 Task: Create List Brand Positioning Review in Board Data Analytics Platforms and Tools to Workspace Leadership Coaching Services. Create List Brand Naming Analysis in Board Social Media Influencer Identification and Outreach to Workspace Leadership Coaching Services. Create List Brand Naming Strategy in Board Market Analysis for Market Segmentation Strategy to Workspace Leadership Coaching Services
Action: Mouse moved to (98, 315)
Screenshot: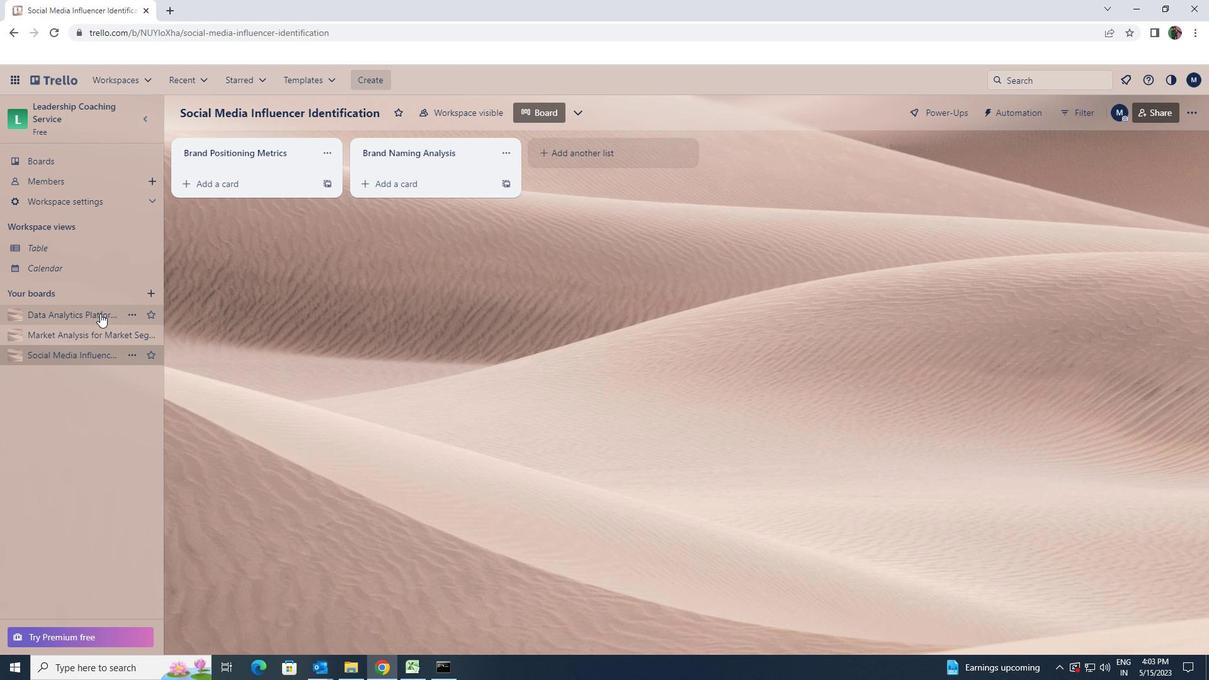 
Action: Mouse pressed left at (98, 315)
Screenshot: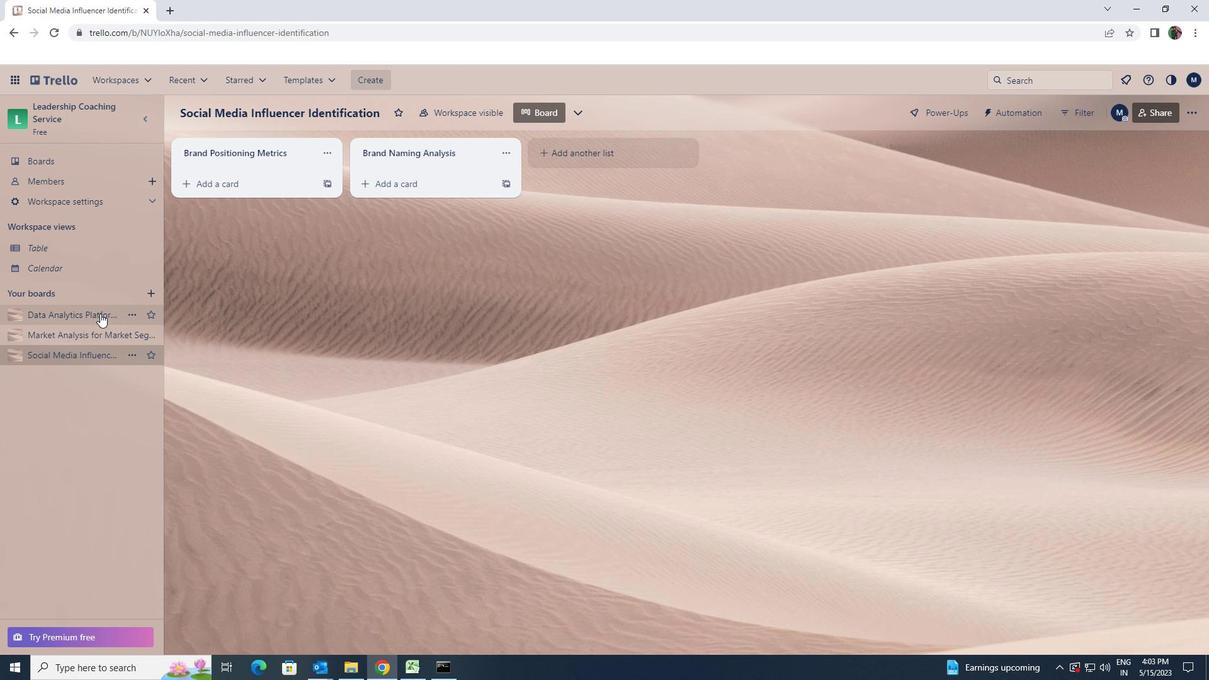 
Action: Mouse moved to (632, 162)
Screenshot: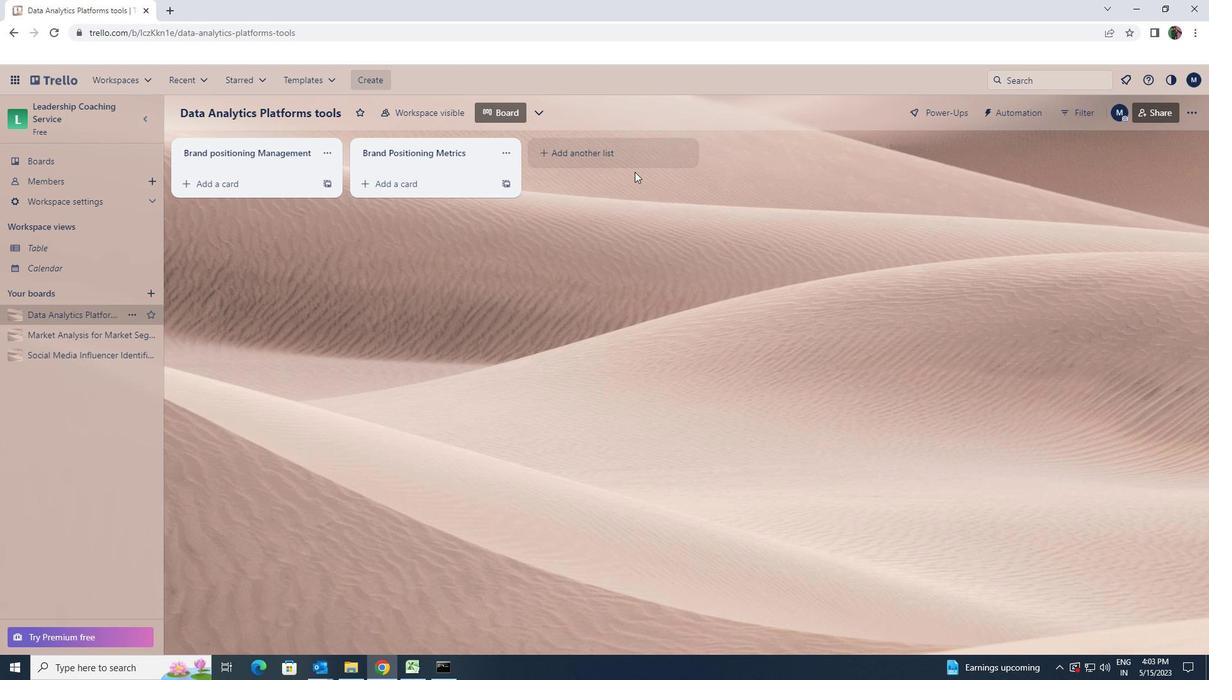 
Action: Mouse pressed left at (632, 162)
Screenshot: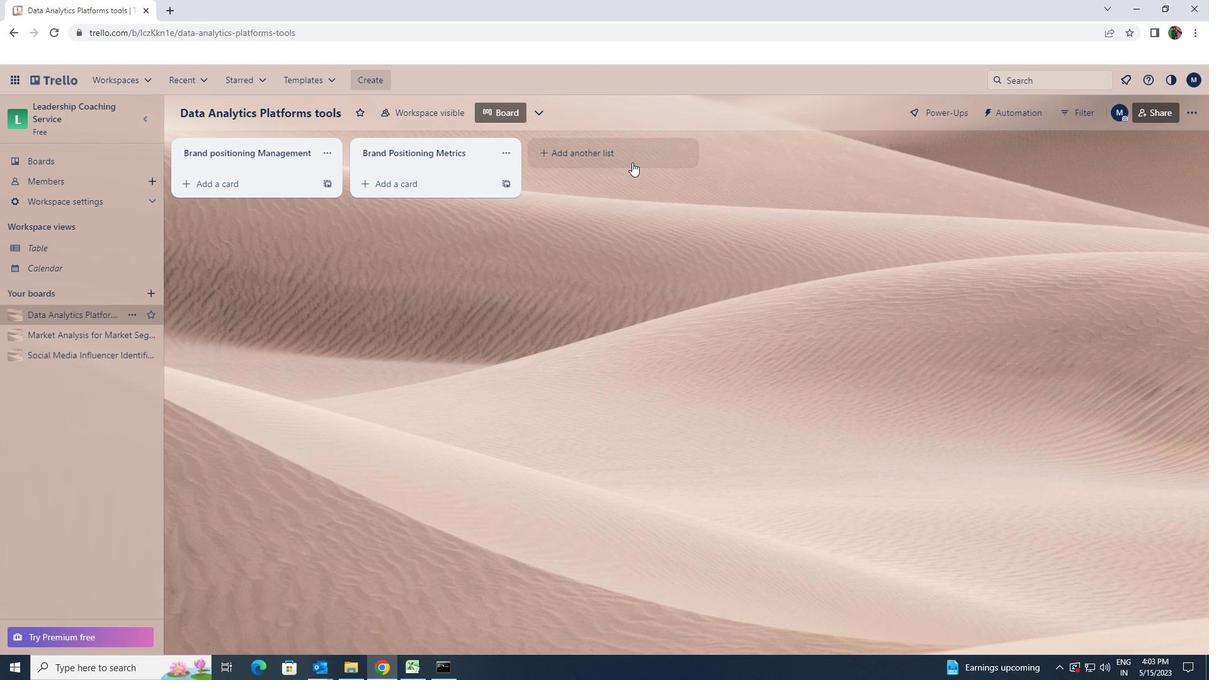 
Action: Key pressed <Key.shift>BRAND<Key.space>POSITIONING<Key.space><Key.shift>REB<Key.backspace>VIEW
Screenshot: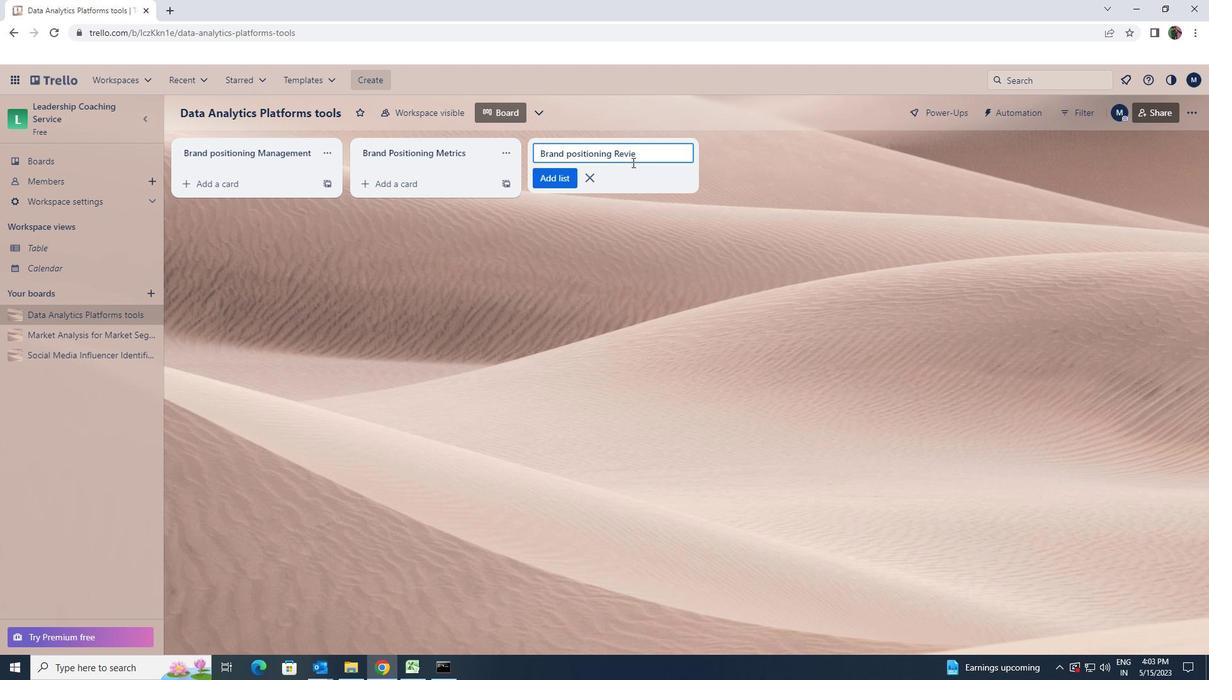 
Action: Mouse moved to (561, 173)
Screenshot: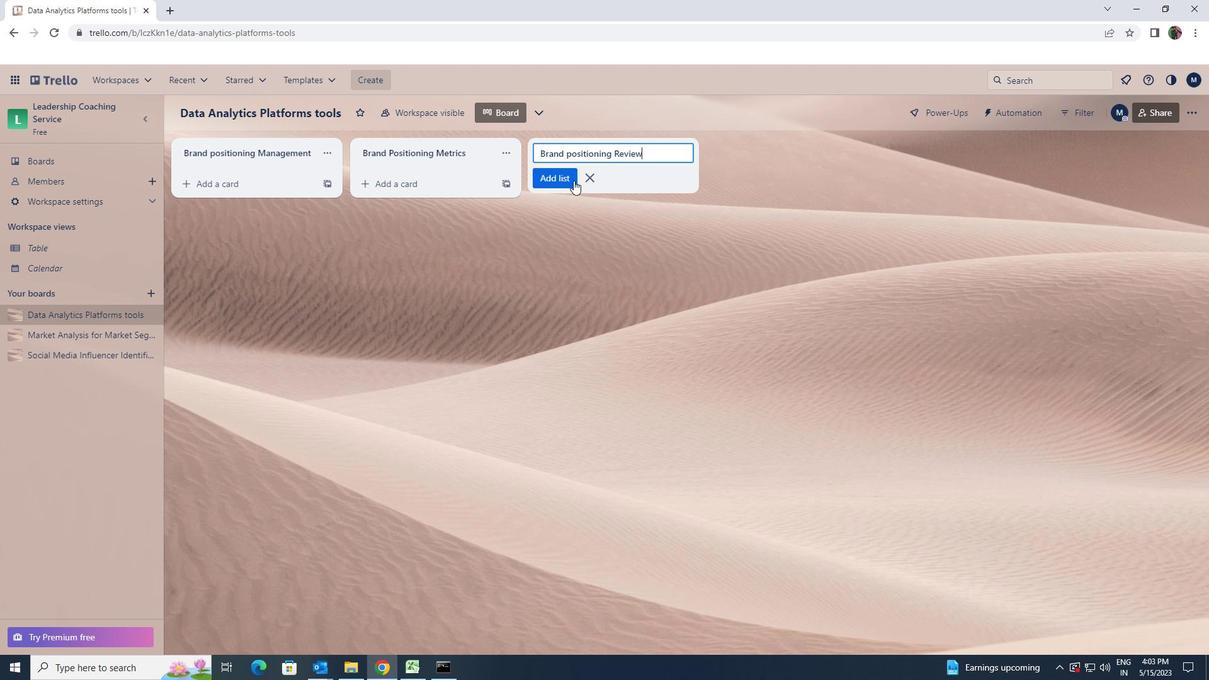 
Action: Mouse pressed left at (561, 173)
Screenshot: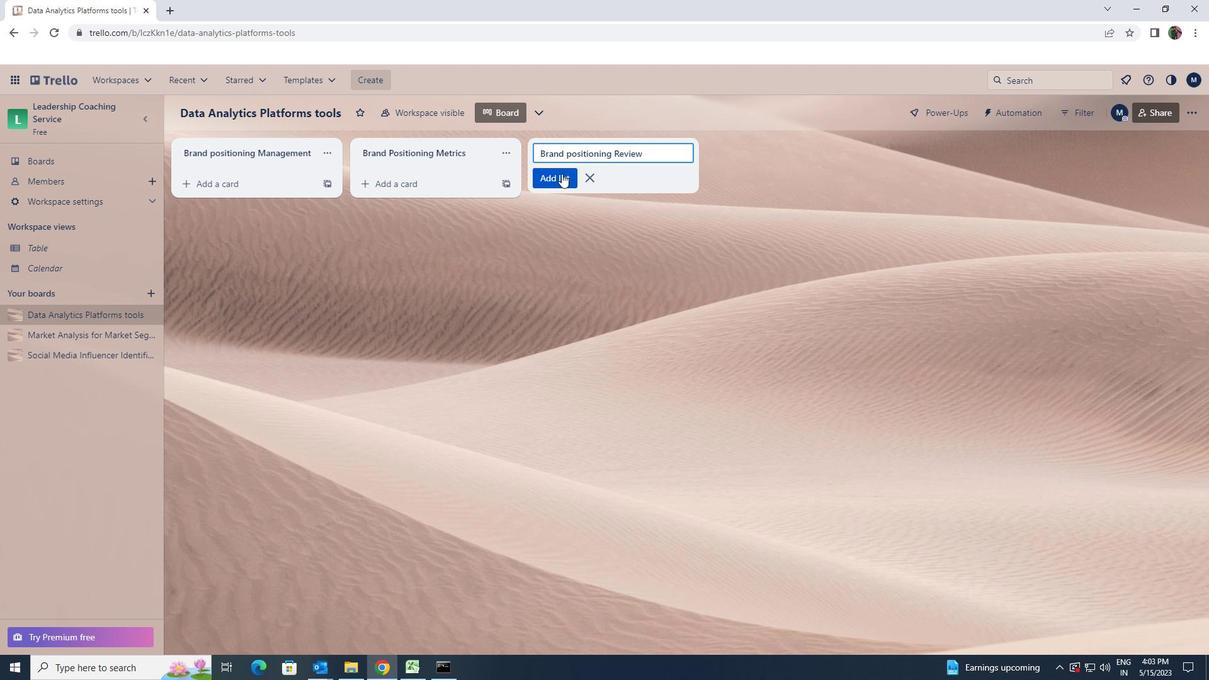 
Action: Mouse moved to (66, 364)
Screenshot: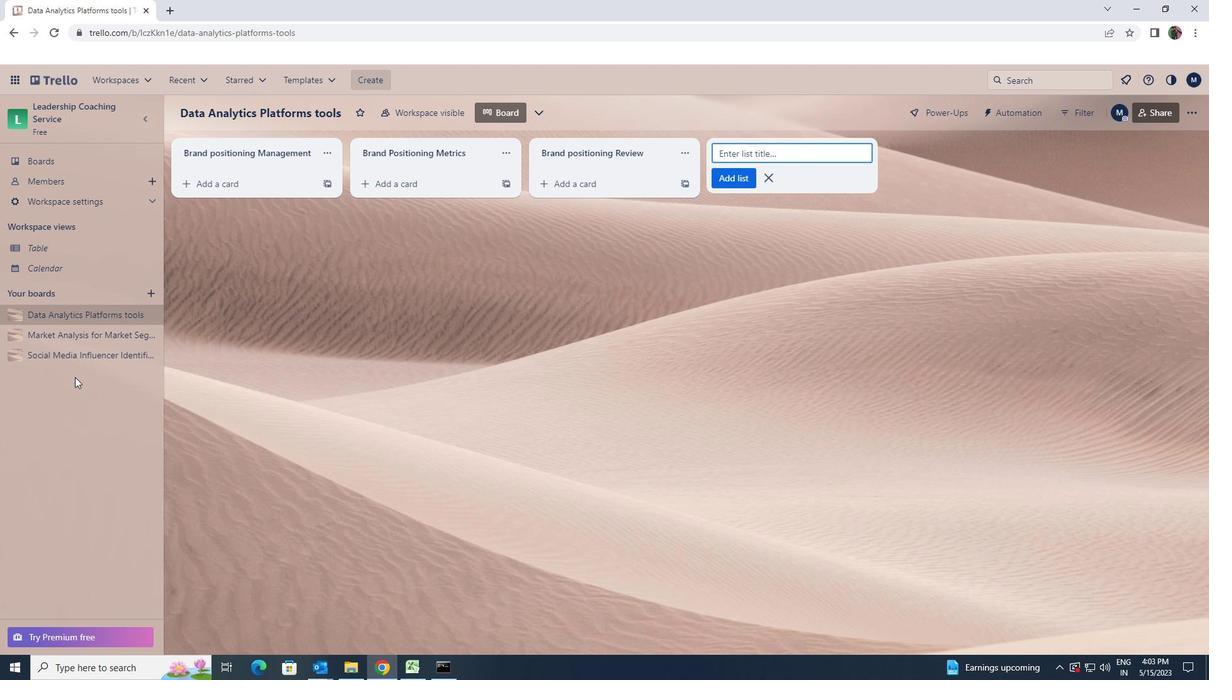 
Action: Mouse pressed left at (66, 364)
Screenshot: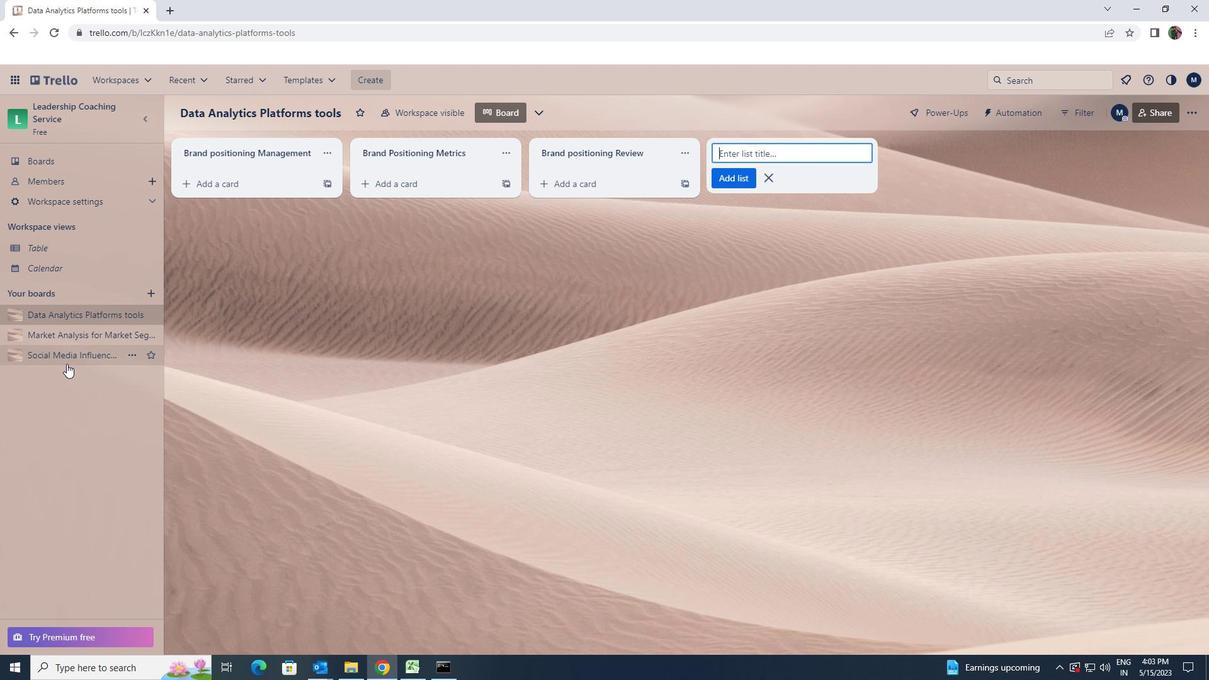 
Action: Mouse moved to (578, 156)
Screenshot: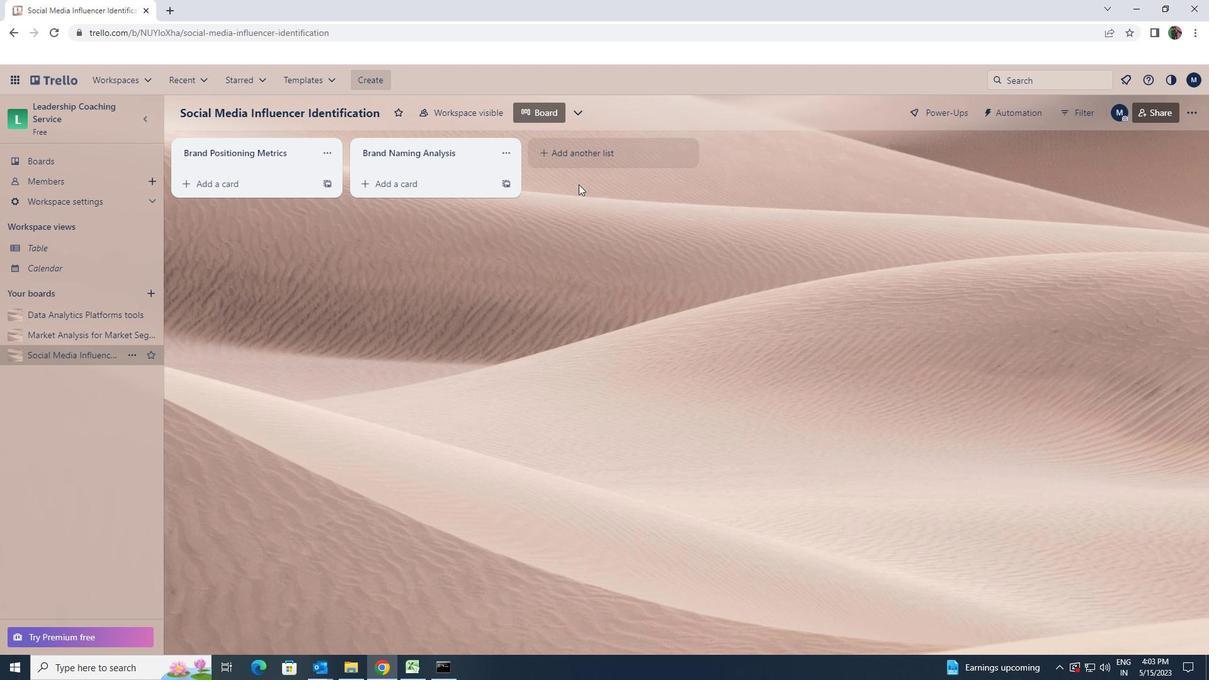 
Action: Mouse pressed left at (578, 156)
Screenshot: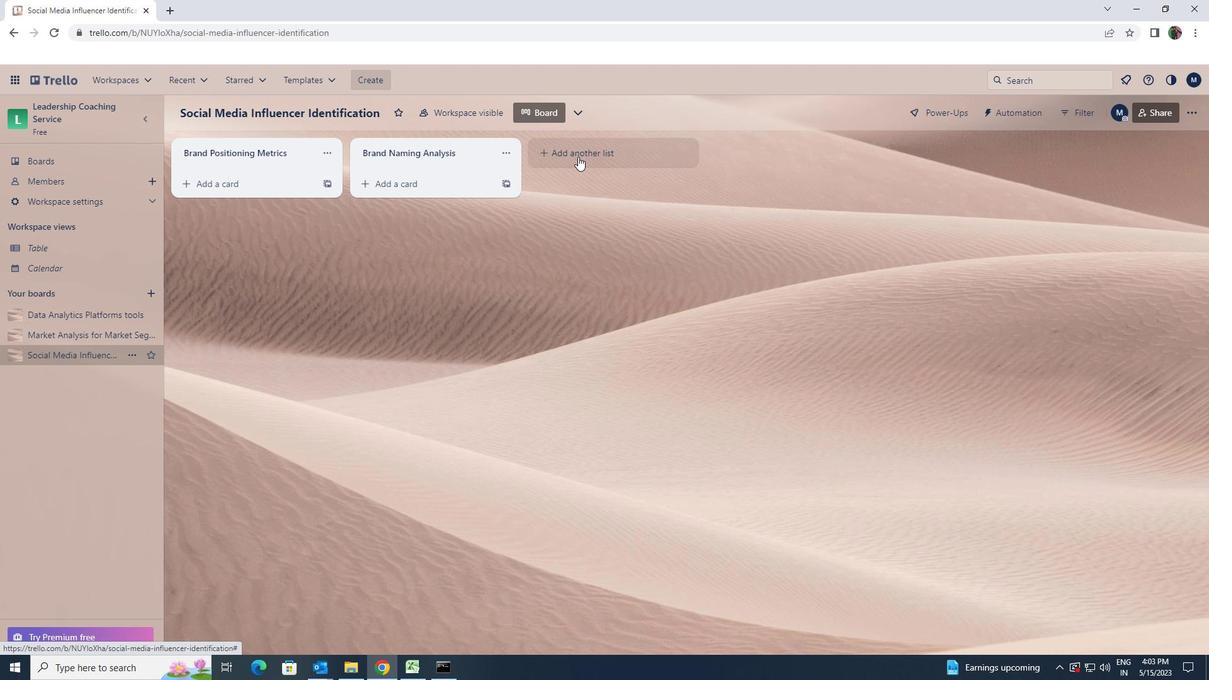 
Action: Key pressed <Key.shift><Key.shift><Key.shift><Key.shift><Key.shift><Key.shift><Key.shift><Key.shift><Key.shift><Key.shift><Key.shift><Key.shift><Key.shift><Key.shift><Key.shift><Key.shift>SOCILA<Key.backspace><Key.backspace>AL<Key.space><Key.shift>MEDIA<Key.space><Key.shift><Key.shift><Key.shift><Key.shift><Key.shift><Key.shift><Key.shift><Key.shift><Key.shift><Key.shift><Key.shift><Key.shift><Key.shift><Key.shift><Key.shift><Key.shift><Key.shift><Key.shift><Key.shift><Key.shift><Key.shift><Key.shift><Key.shift><Key.shift><Key.shift><Key.shift><Key.shift><Key.shift><Key.shift><Key.shift><Key.shift><Key.shift><Key.shift><Key.shift><Key.shift><Key.shift><Key.shift><Key.shift><Key.shift><Key.shift><Key.shift><Key.shift><Key.shift><Key.shift><Key.shift><Key.shift><Key.shift><Key.shift><Key.shift><Key.shift><Key.shift><Key.shift><Key.shift><Key.shift><Key.shift><Key.shift><Key.shift><Key.shift><Key.shift><Key.shift><Key.shift><Key.shift><Key.shift><Key.shift><Key.shift><Key.shift><Key.shift><Key.shift><Key.shift><Key.shift><Key.shift><Key.shift><Key.shift><Key.shift><Key.shift><Key.shift><Key.shift><Key.shift><Key.shift><Key.shift><Key.shift><Key.shift><Key.shift><Key.shift><Key.shift><Key.shift><Key.shift><Key.shift><Key.shift><Key.shift><Key.shift><Key.shift><Key.shift><Key.shift><Key.shift><Key.shift><Key.backspace><Key.backspace><Key.backspace><Key.backspace><Key.backspace><Key.backspace><Key.backspace><Key.backspace><Key.backspace><Key.backspace><Key.backspace><Key.backspace><Key.backspace><Key.shift>BRAND<Key.space><Key.shift><Key.shift><Key.shift><Key.shift><Key.shift>NAMING<Key.space><Key.shift>ANALYSIS<Key.space>
Screenshot: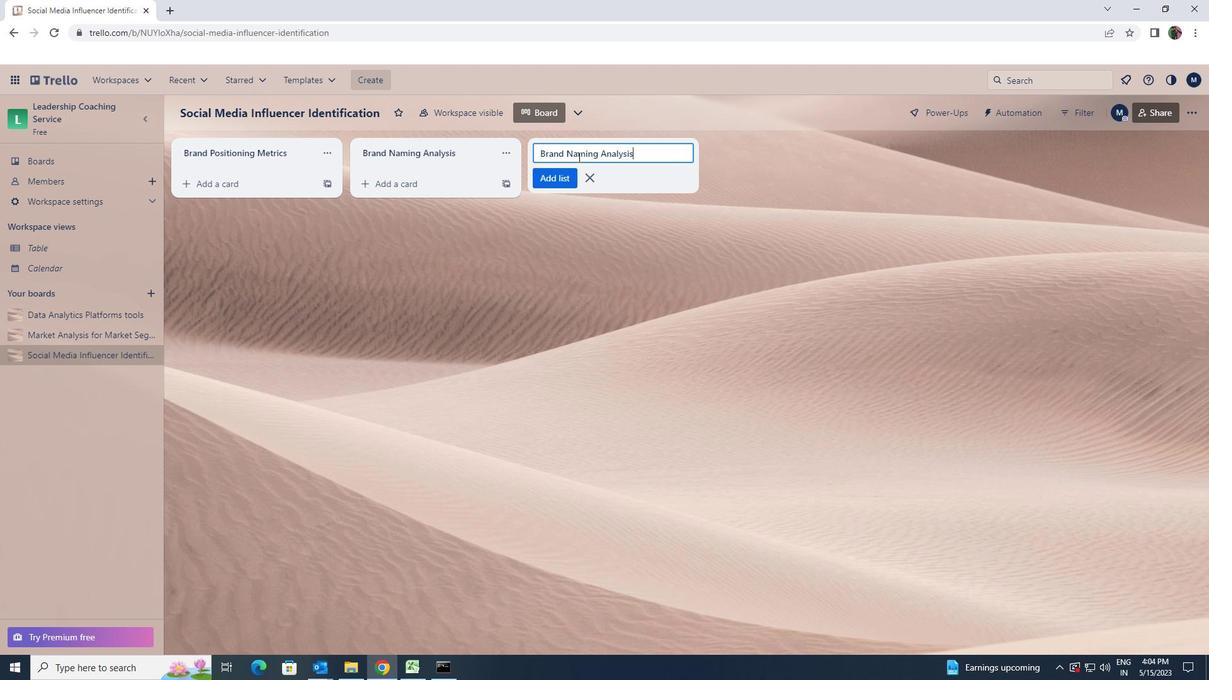 
Action: Mouse moved to (569, 182)
Screenshot: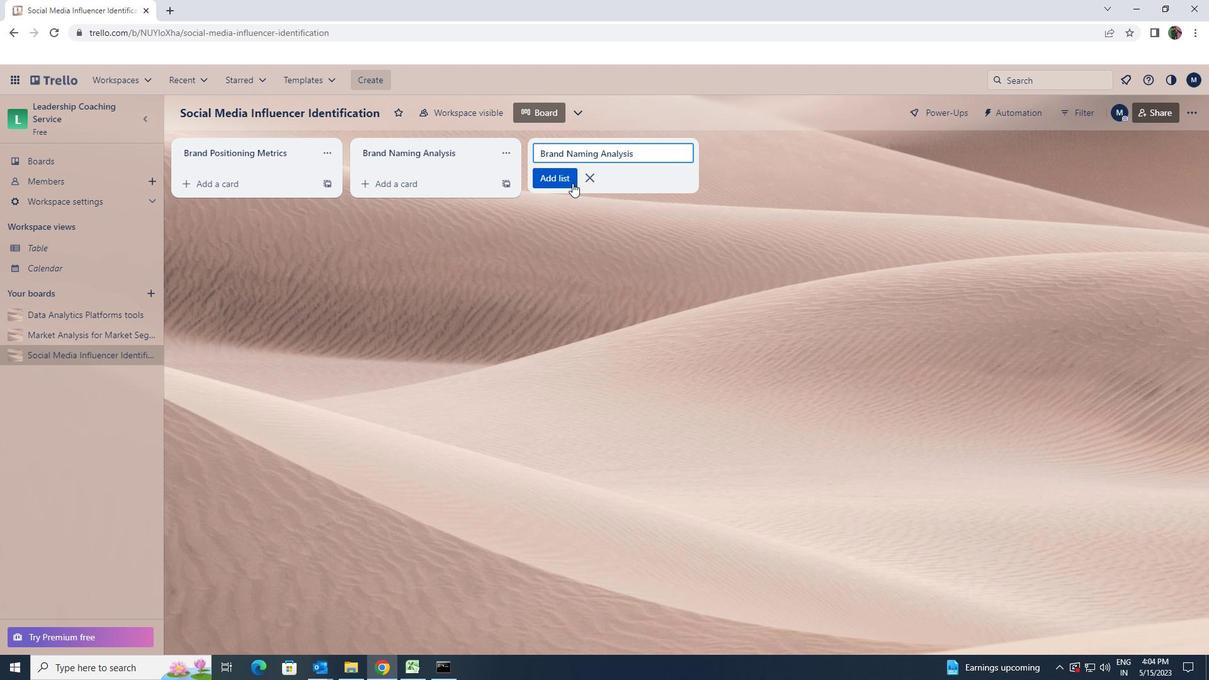 
Action: Mouse pressed left at (569, 182)
Screenshot: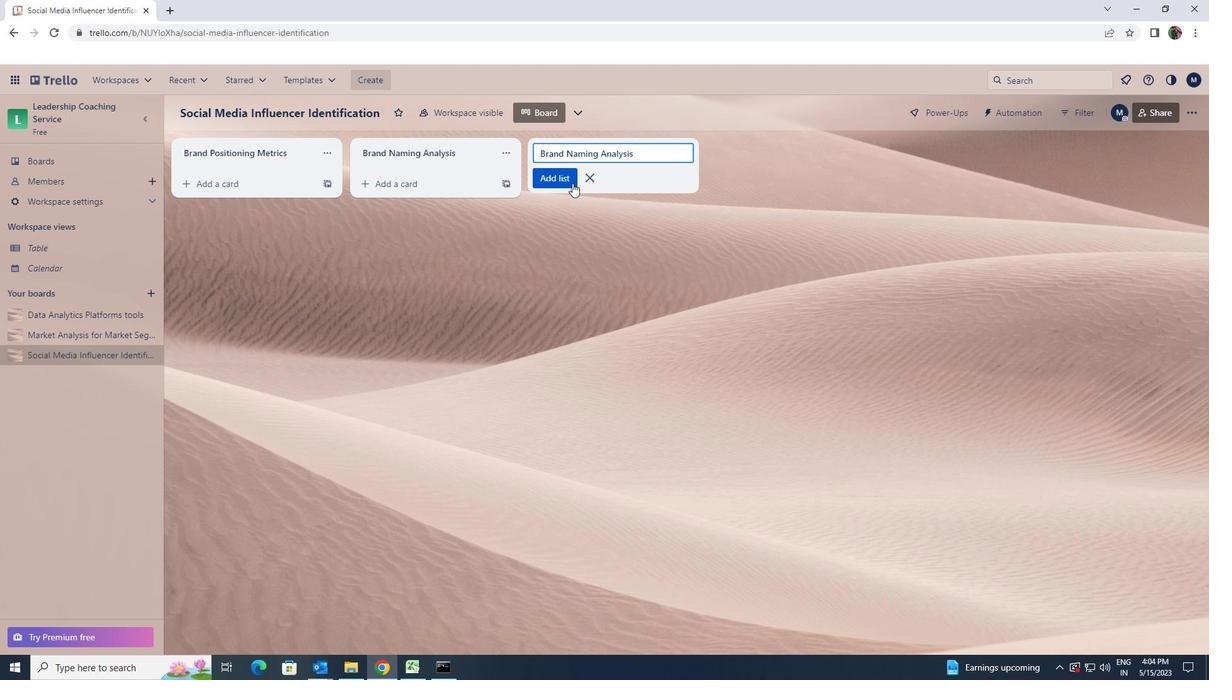 
Action: Mouse moved to (91, 334)
Screenshot: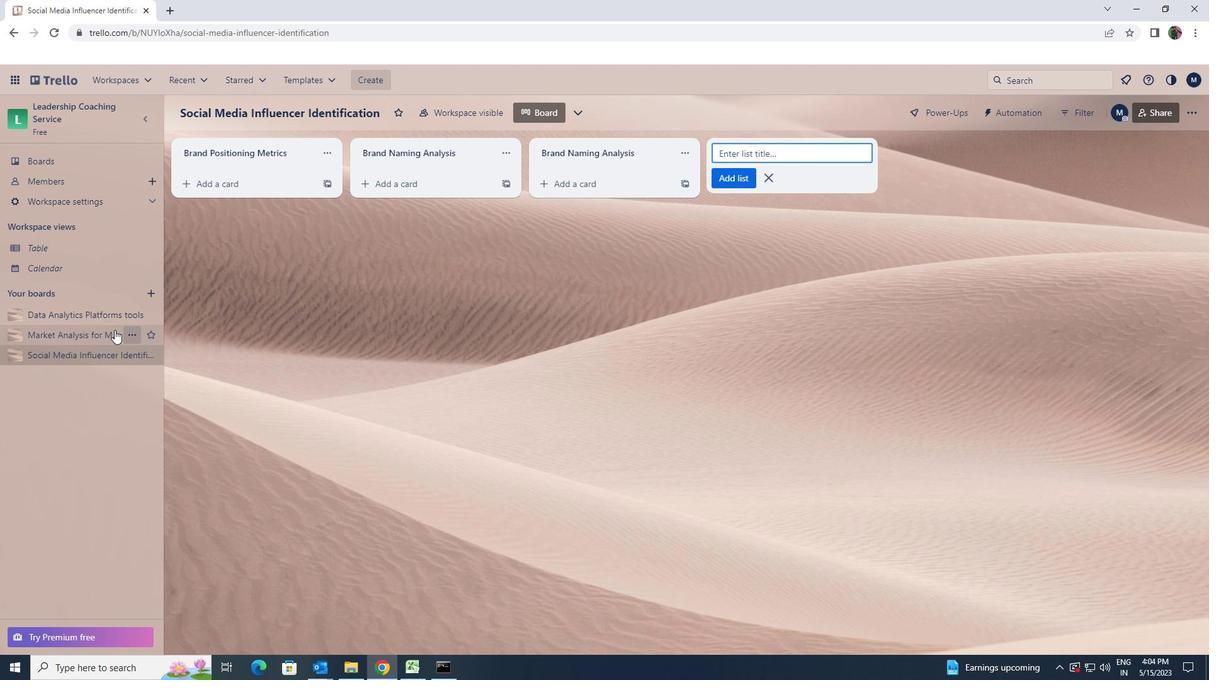 
Action: Mouse pressed left at (91, 334)
Screenshot: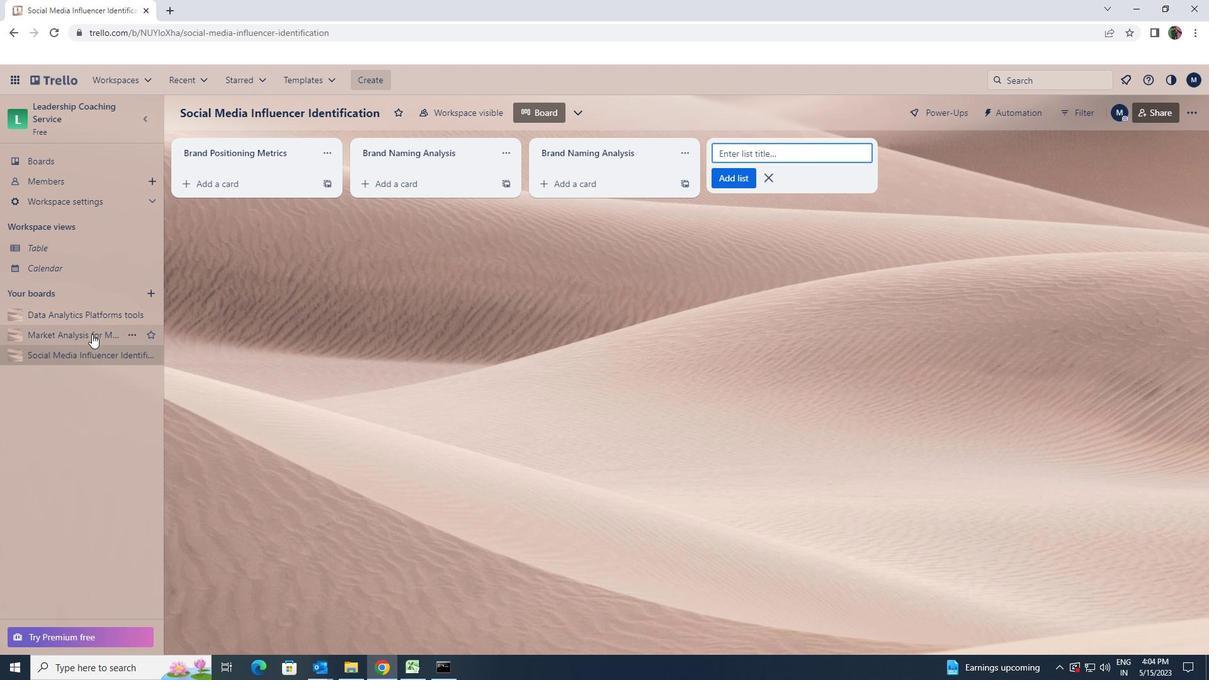
Action: Mouse moved to (642, 157)
Screenshot: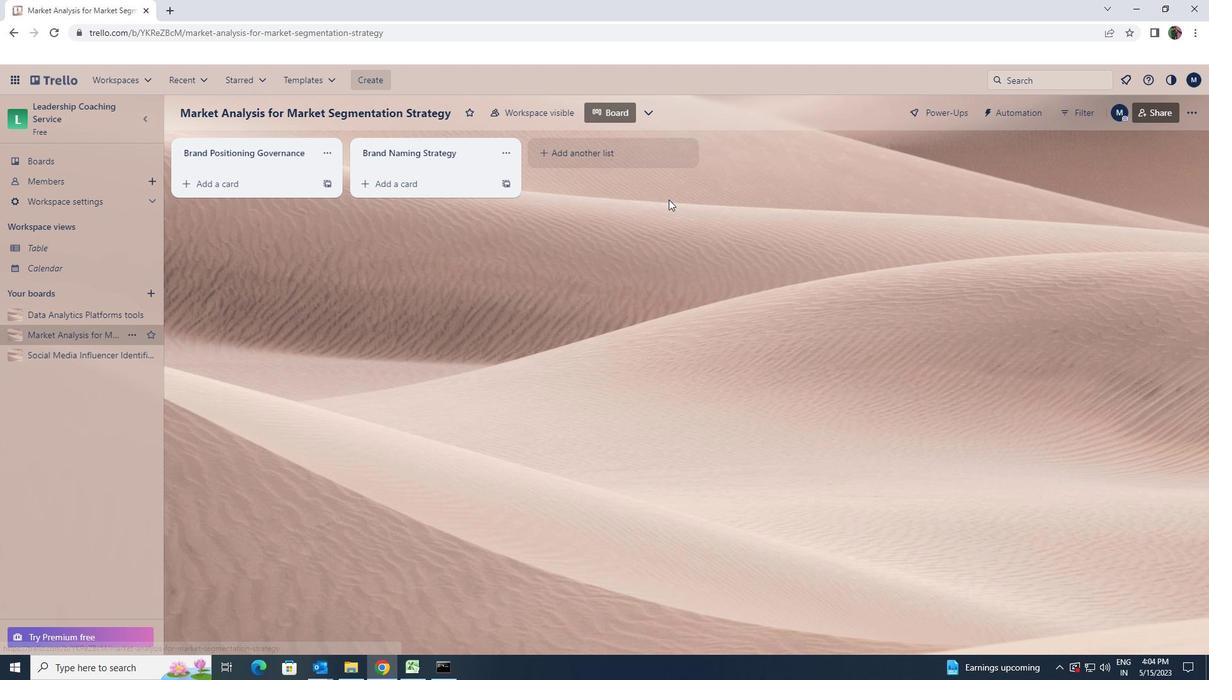 
Action: Mouse pressed left at (642, 157)
Screenshot: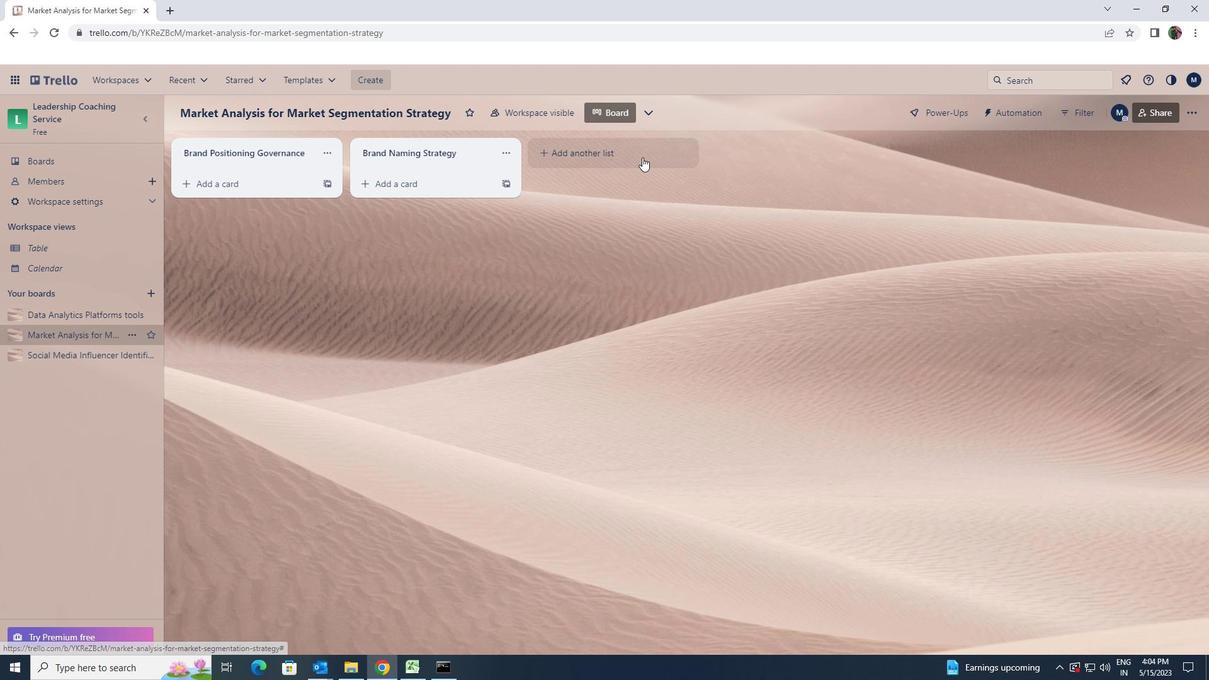 
Action: Key pressed <Key.shift><Key.shift><Key.shift><Key.shift><Key.shift><Key.shift><Key.shift><Key.shift><Key.shift><Key.shift><Key.shift><Key.shift><Key.shift><Key.shift><Key.shift><Key.shift>BRAND<Key.space><Key.shift>NAMING<Key.space><Key.shift>STA<Key.backspace>RATEGY
Screenshot: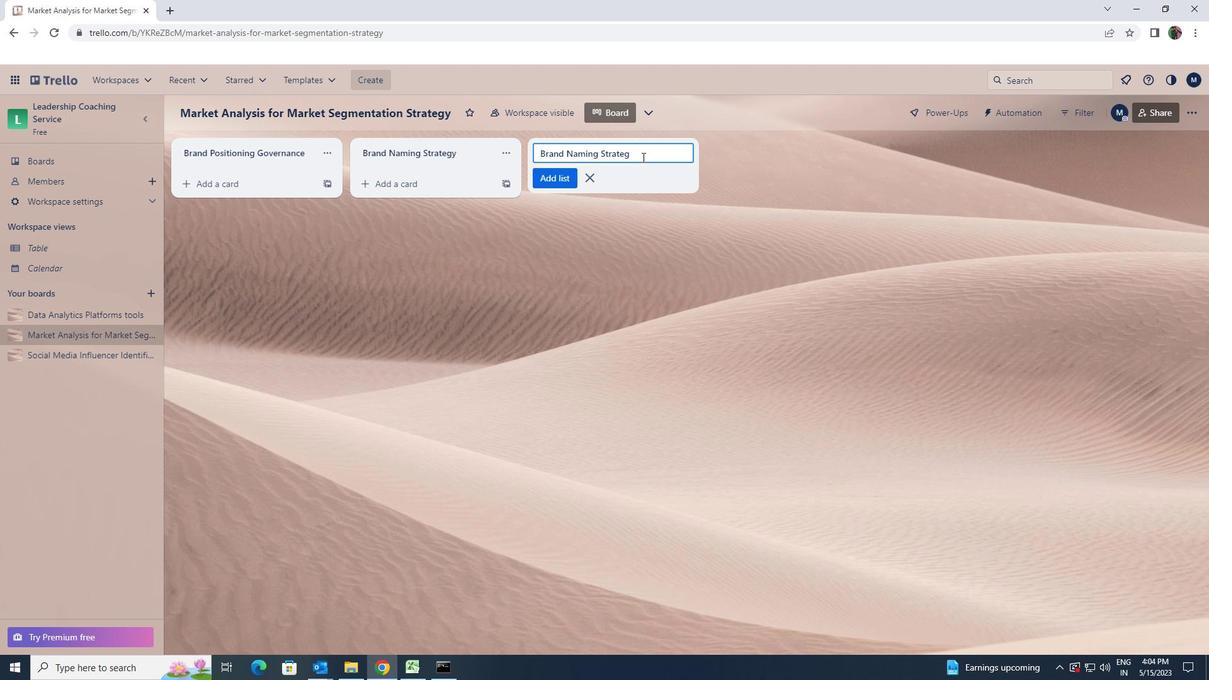 
Action: Mouse moved to (561, 176)
Screenshot: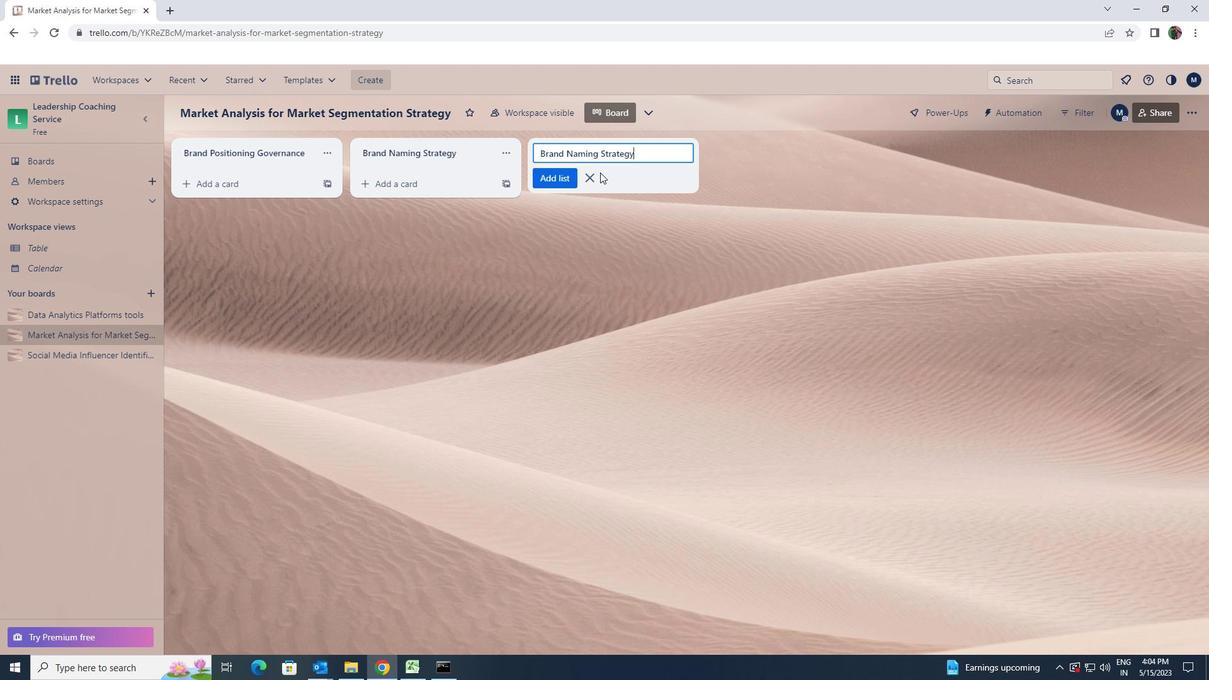 
Action: Mouse pressed left at (561, 176)
Screenshot: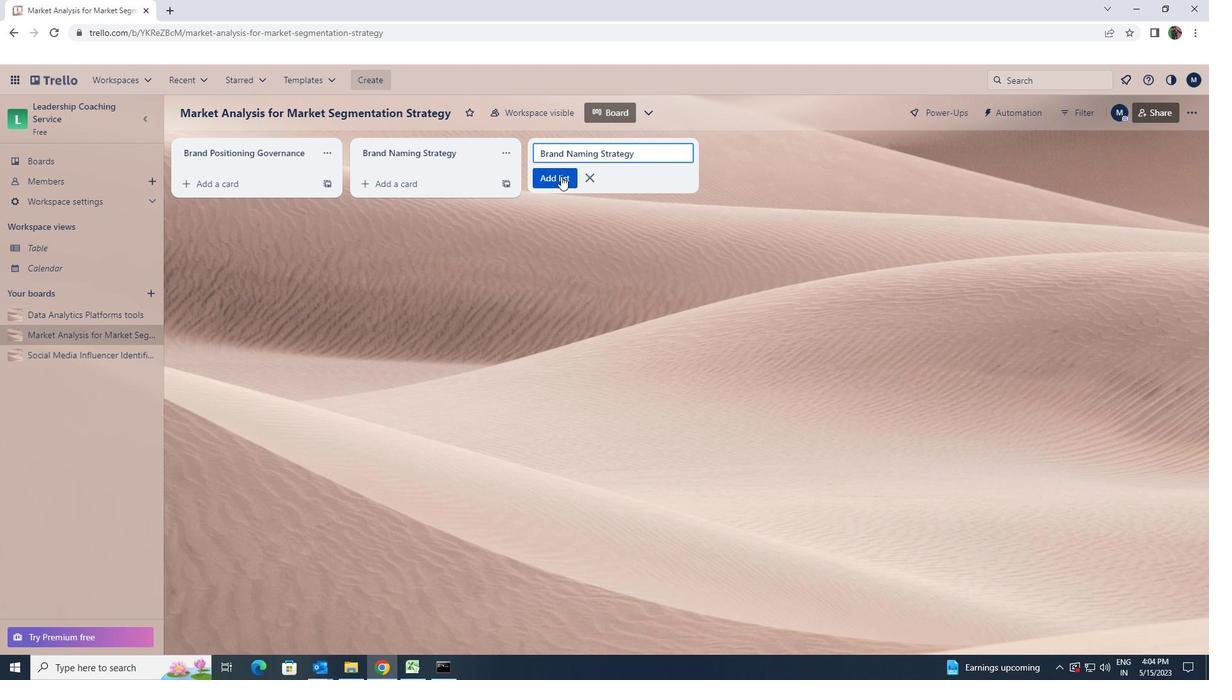 
